 Task: Add Delallo Whole Grain Rice Penne Rigate Pasta to the cart.
Action: Mouse moved to (290, 130)
Screenshot: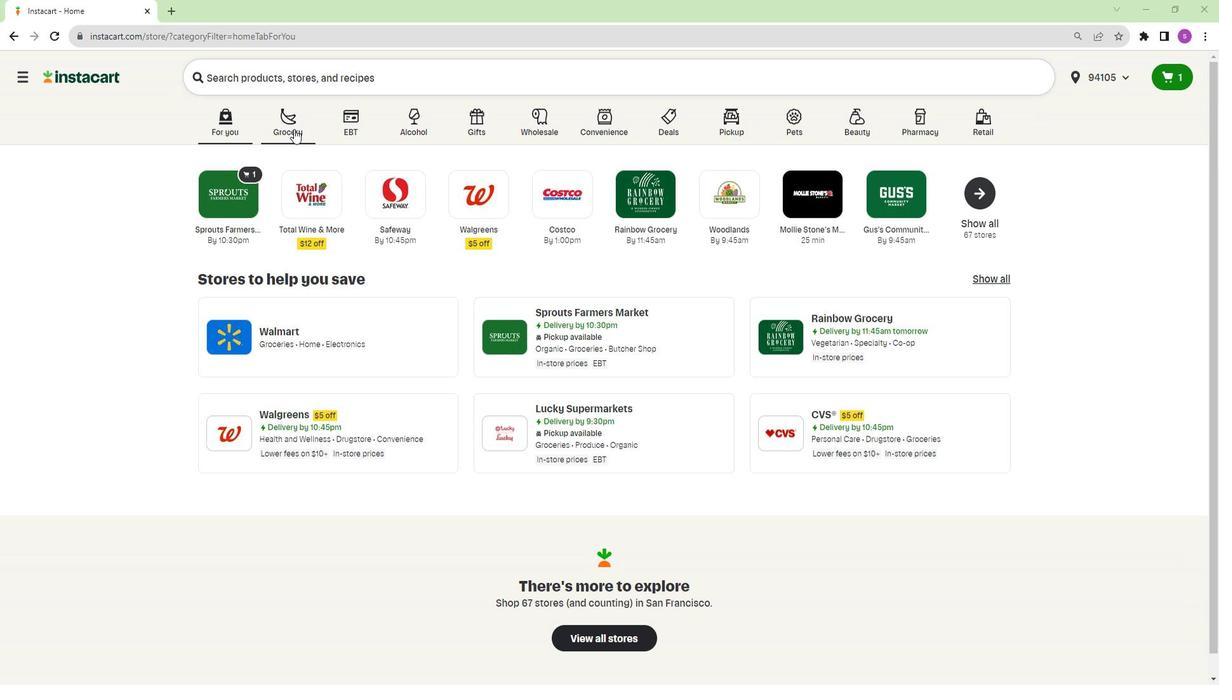 
Action: Mouse pressed left at (290, 130)
Screenshot: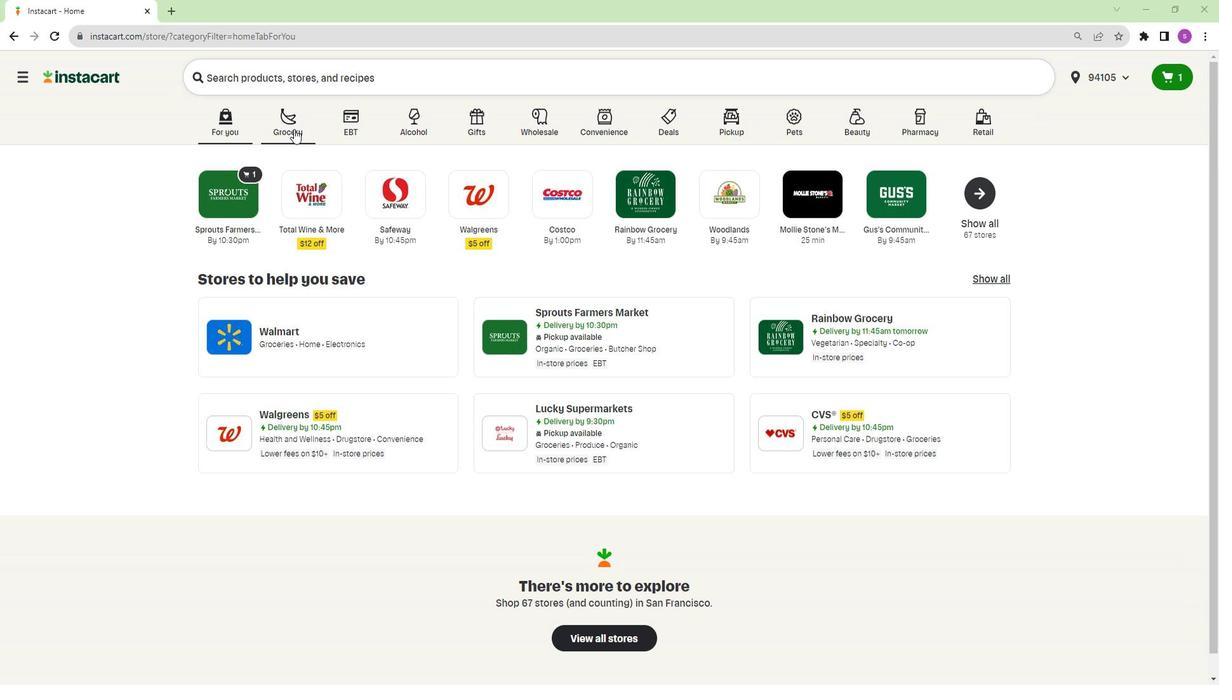 
Action: Mouse moved to (784, 210)
Screenshot: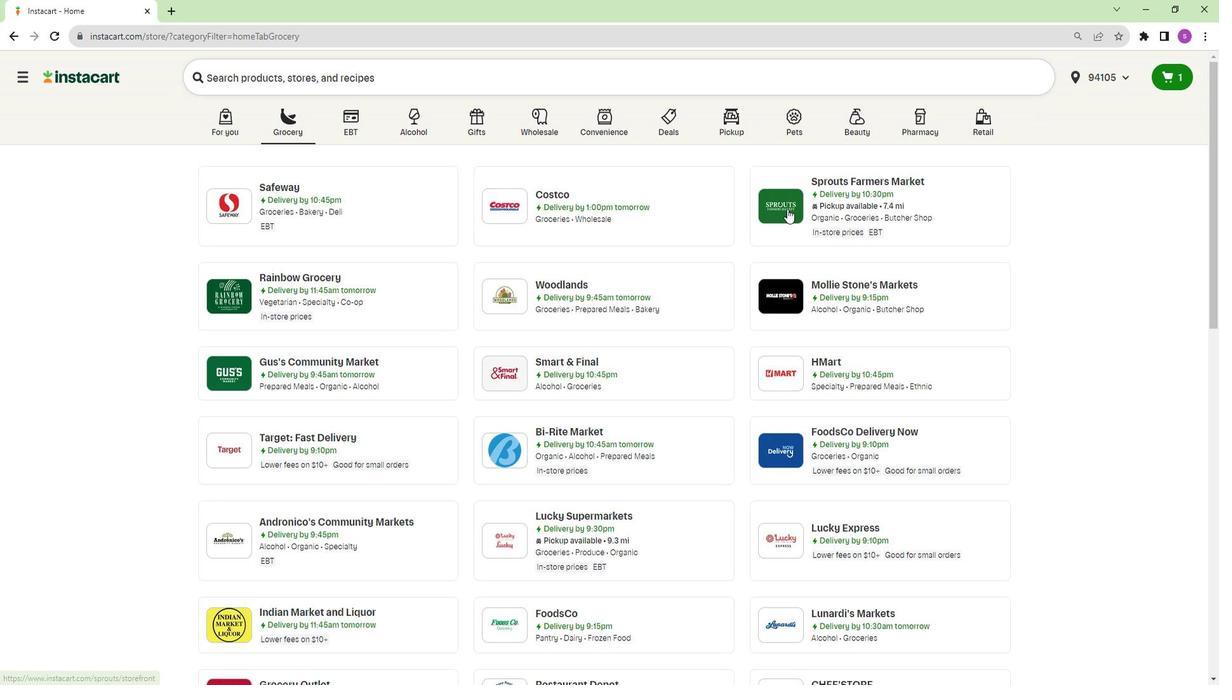 
Action: Mouse pressed left at (784, 210)
Screenshot: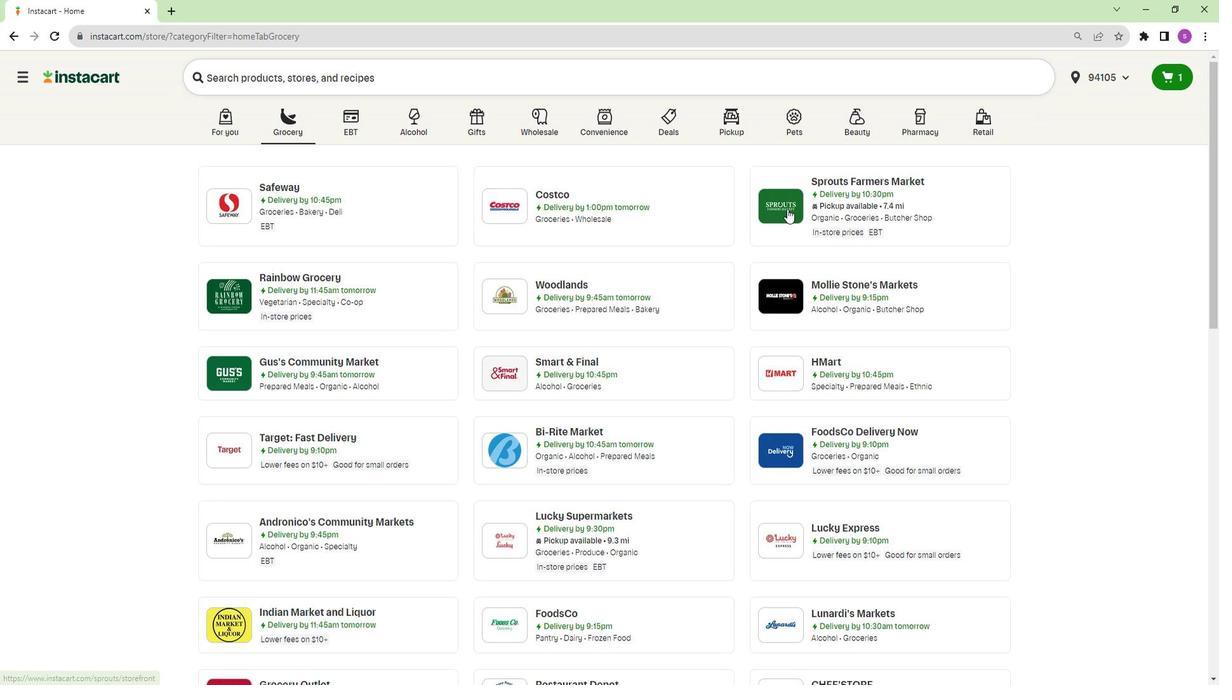 
Action: Mouse moved to (100, 457)
Screenshot: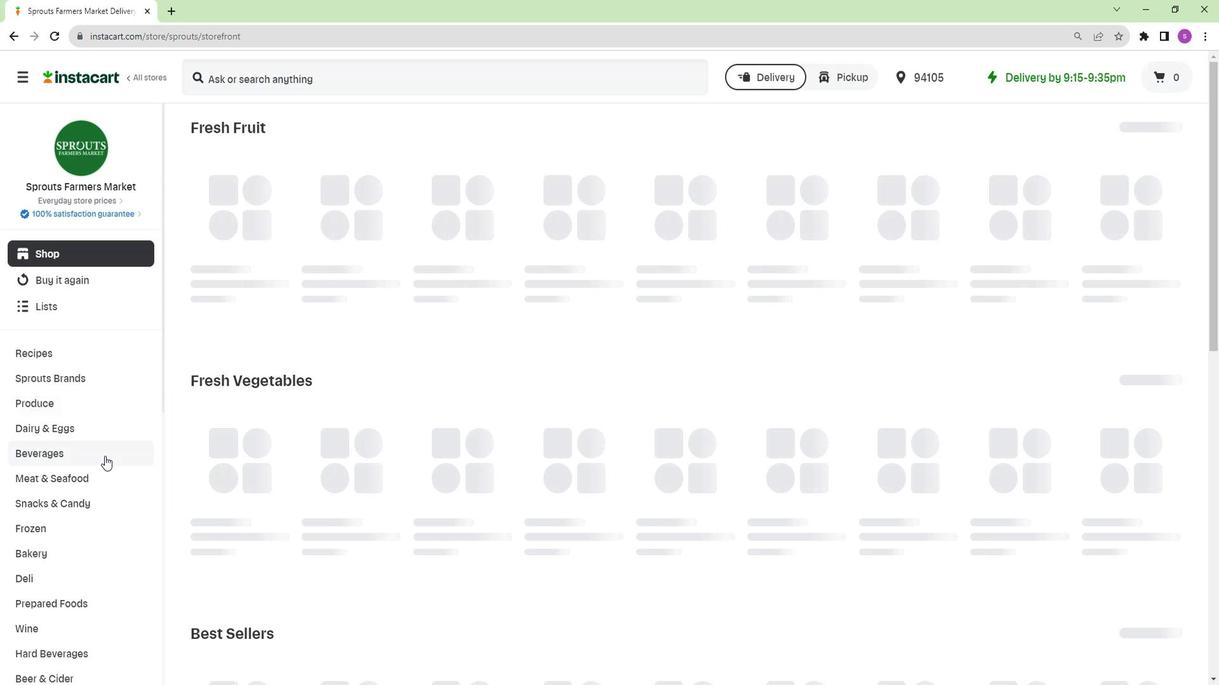 
Action: Mouse scrolled (100, 457) with delta (0, 0)
Screenshot: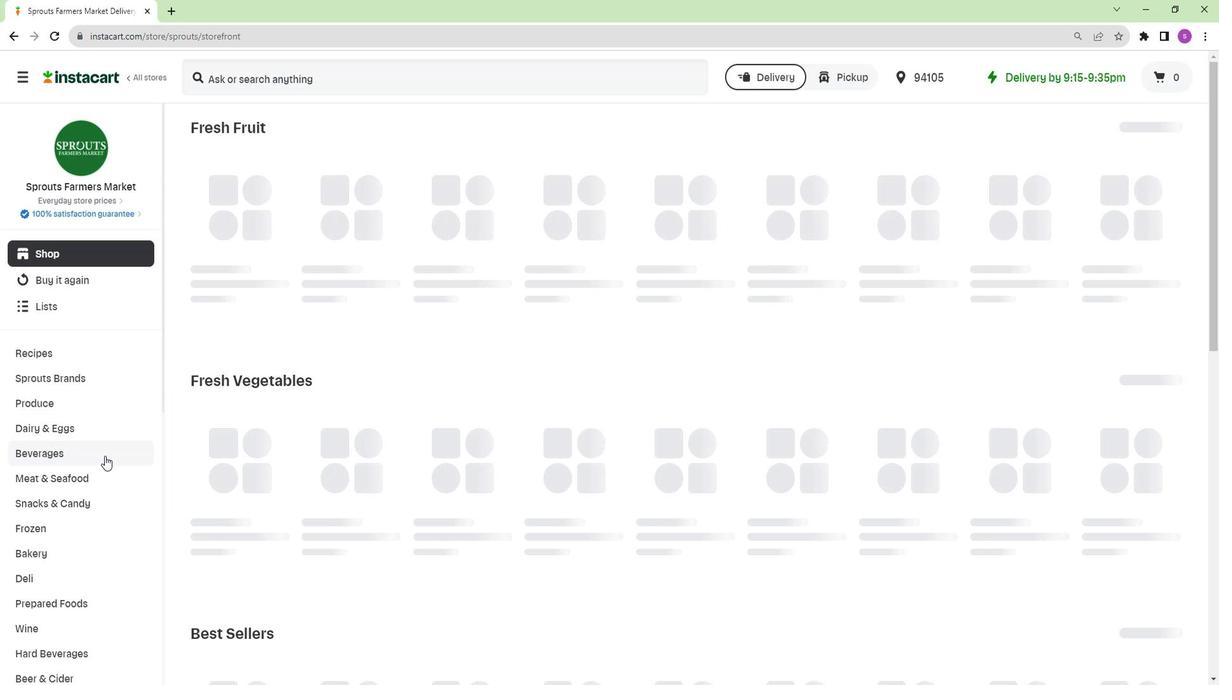 
Action: Mouse moved to (106, 443)
Screenshot: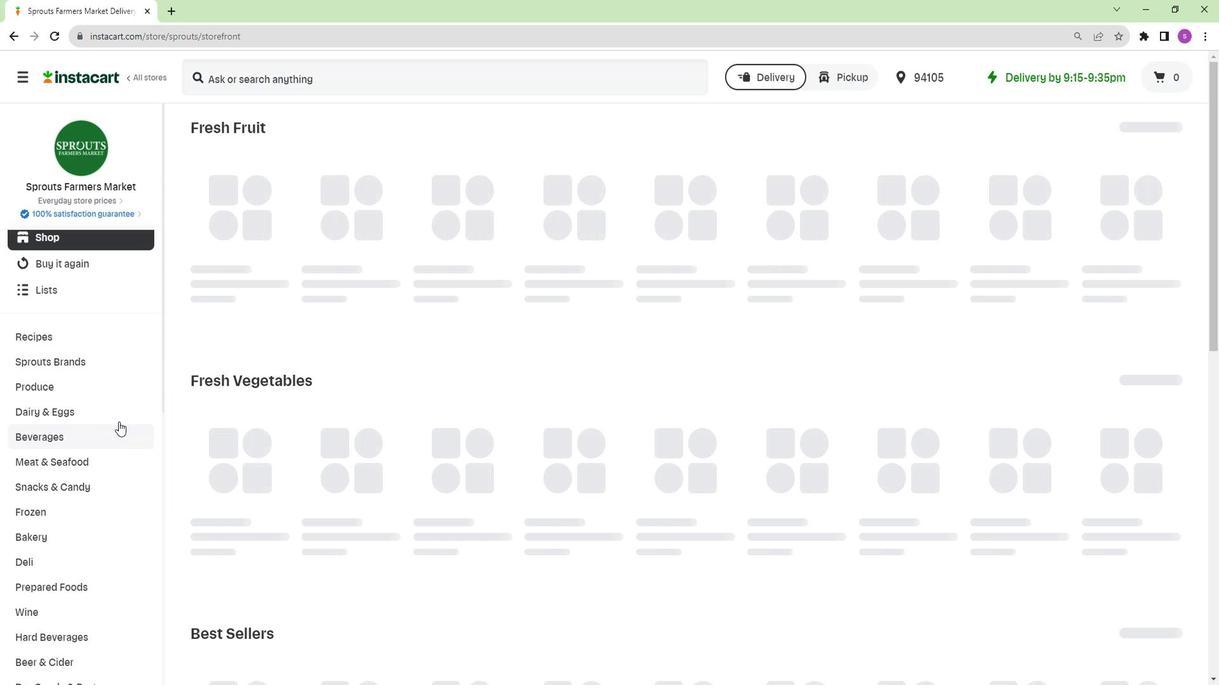 
Action: Mouse scrolled (106, 443) with delta (0, 0)
Screenshot: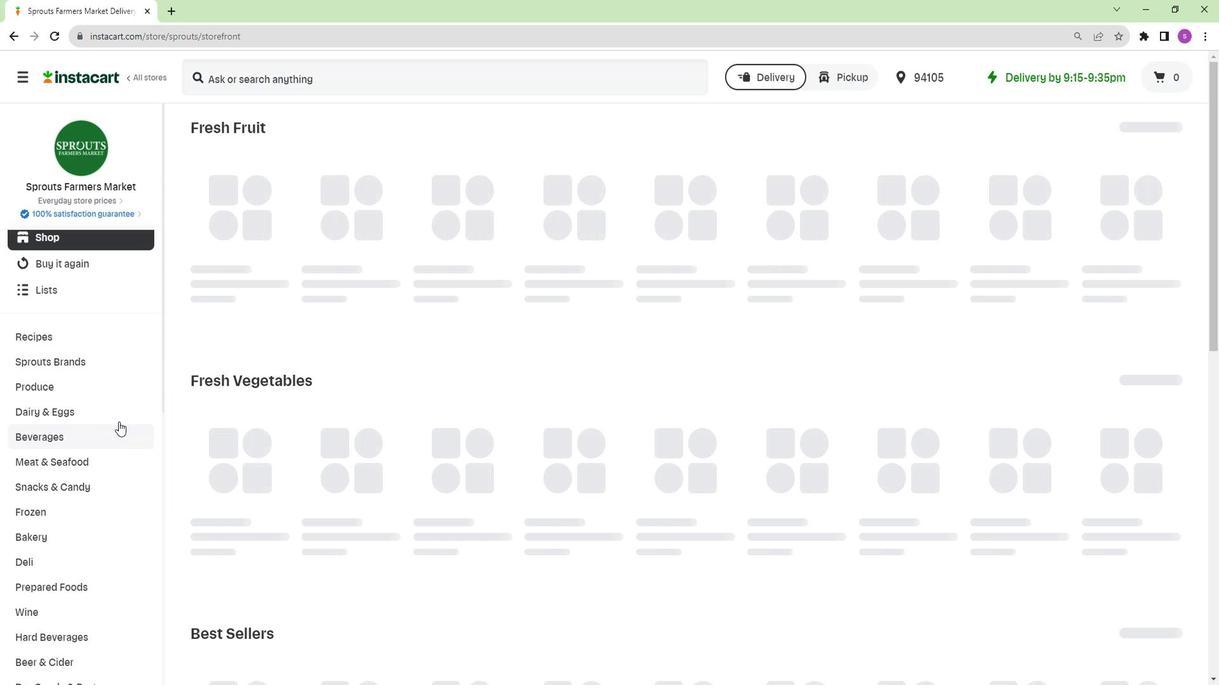 
Action: Mouse moved to (116, 419)
Screenshot: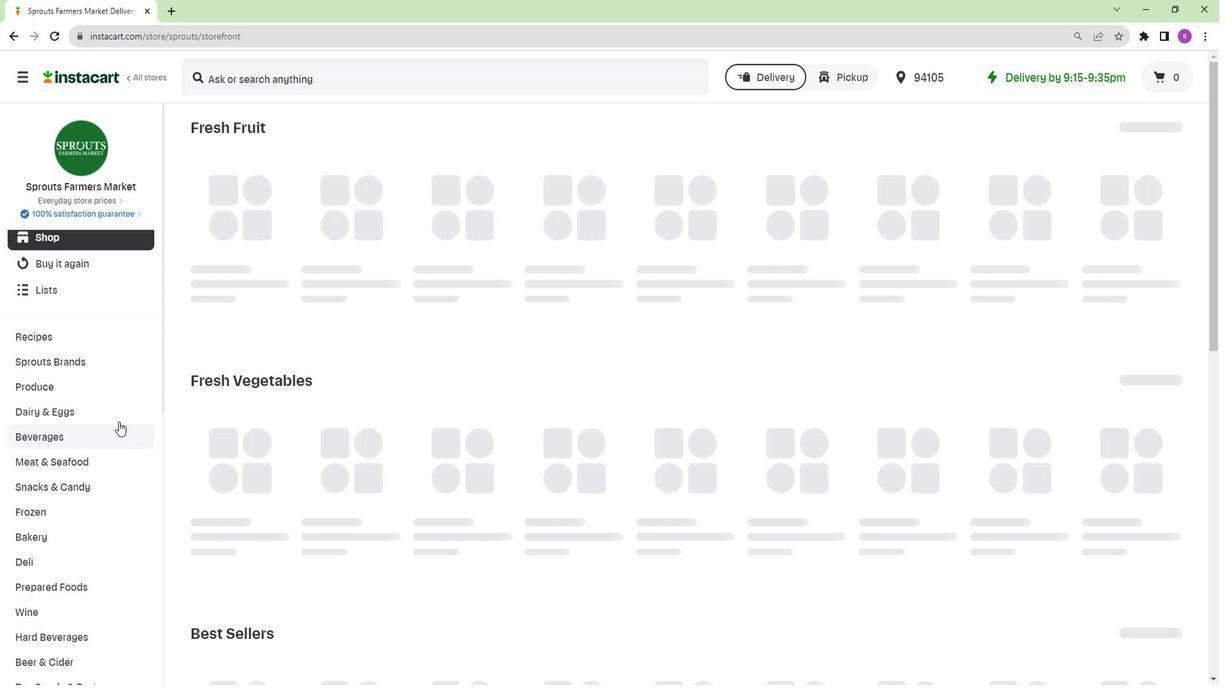 
Action: Mouse scrolled (116, 418) with delta (0, 0)
Screenshot: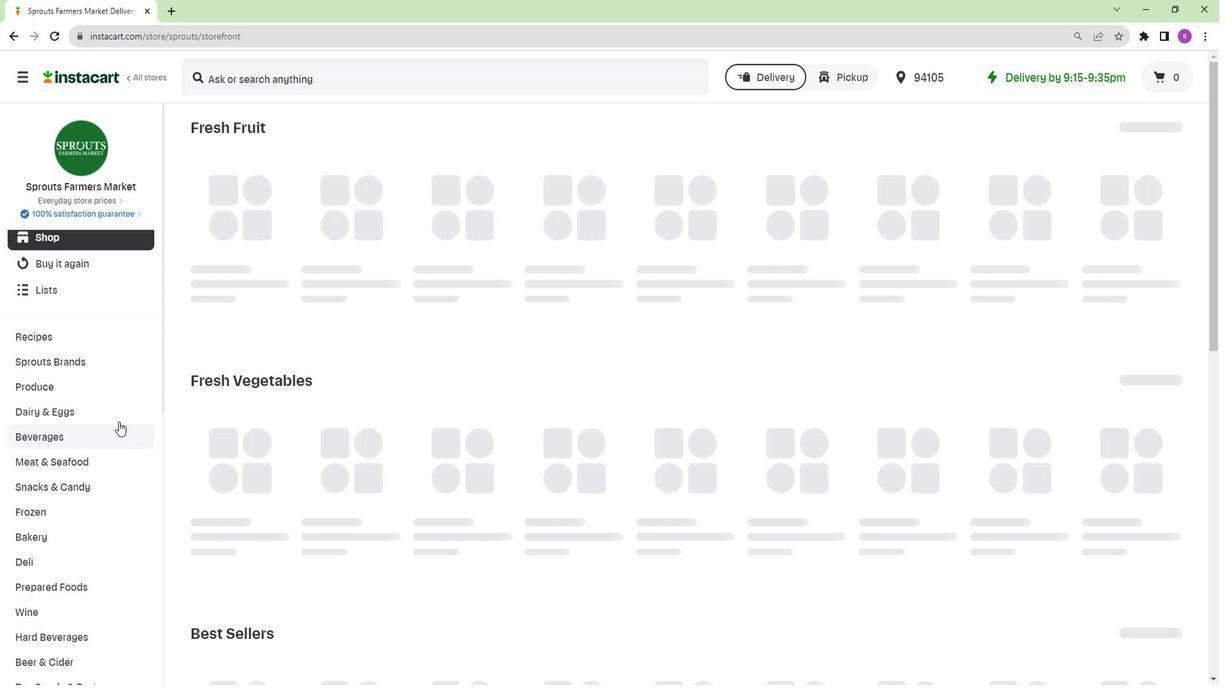 
Action: Mouse moved to (119, 396)
Screenshot: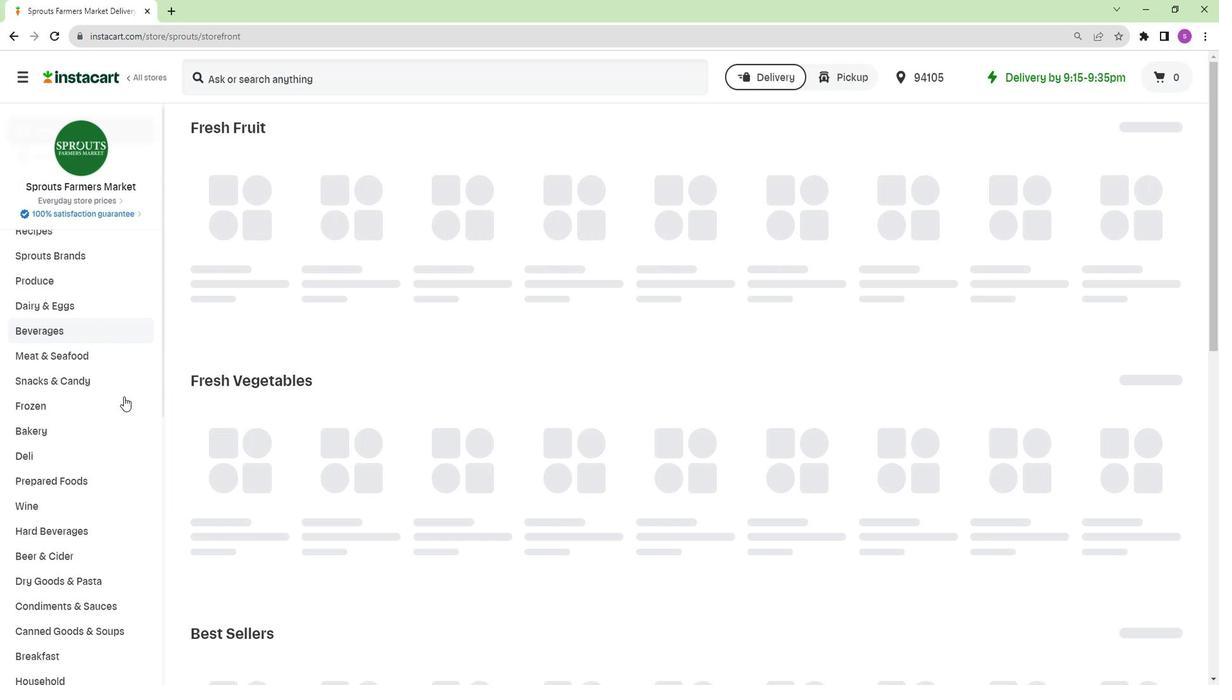 
Action: Mouse scrolled (119, 396) with delta (0, 0)
Screenshot: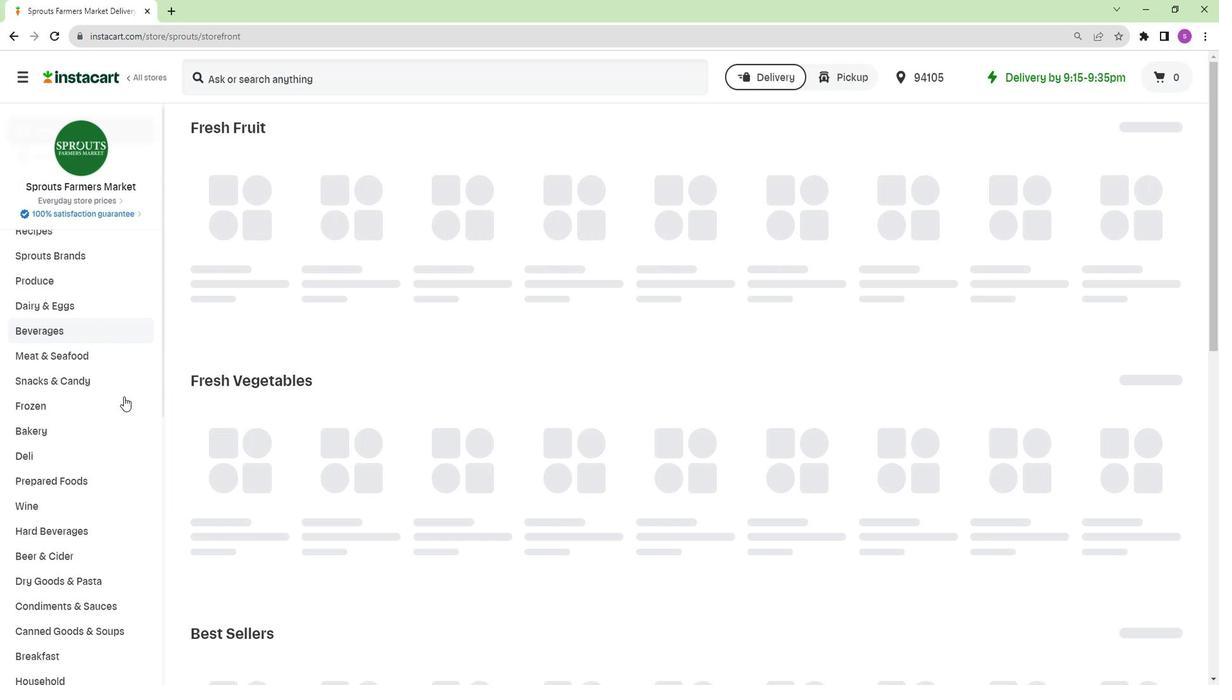 
Action: Mouse moved to (114, 375)
Screenshot: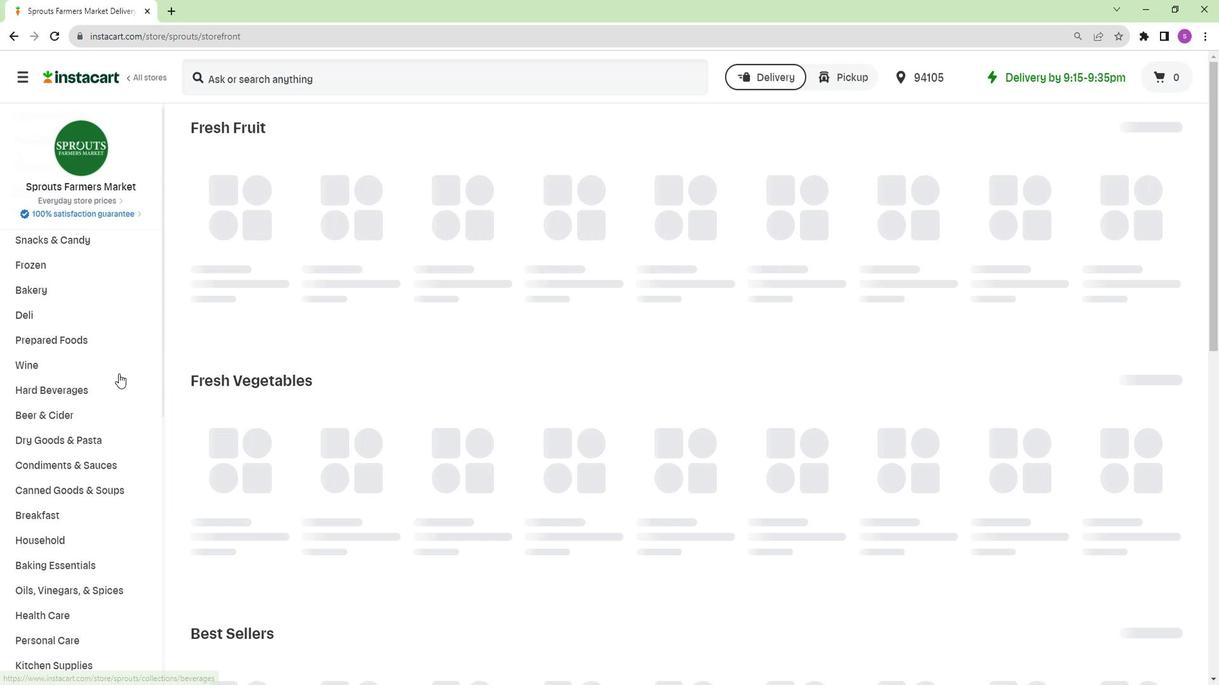 
Action: Mouse scrolled (114, 374) with delta (0, 0)
Screenshot: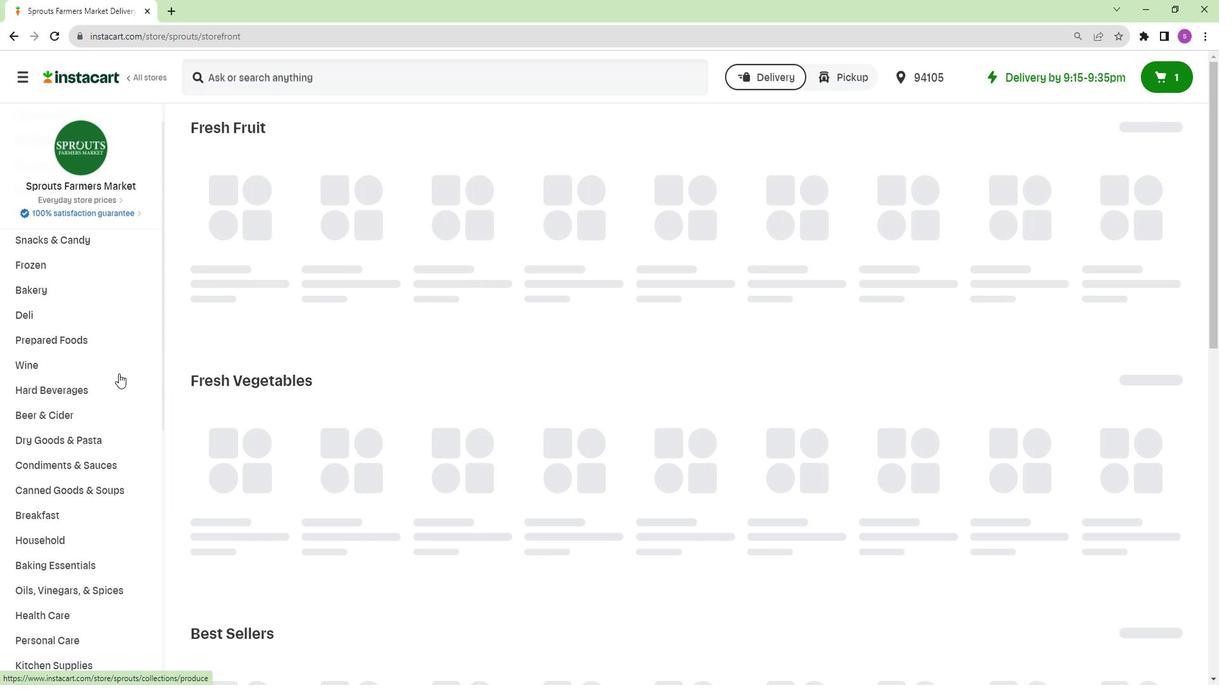 
Action: Mouse moved to (95, 441)
Screenshot: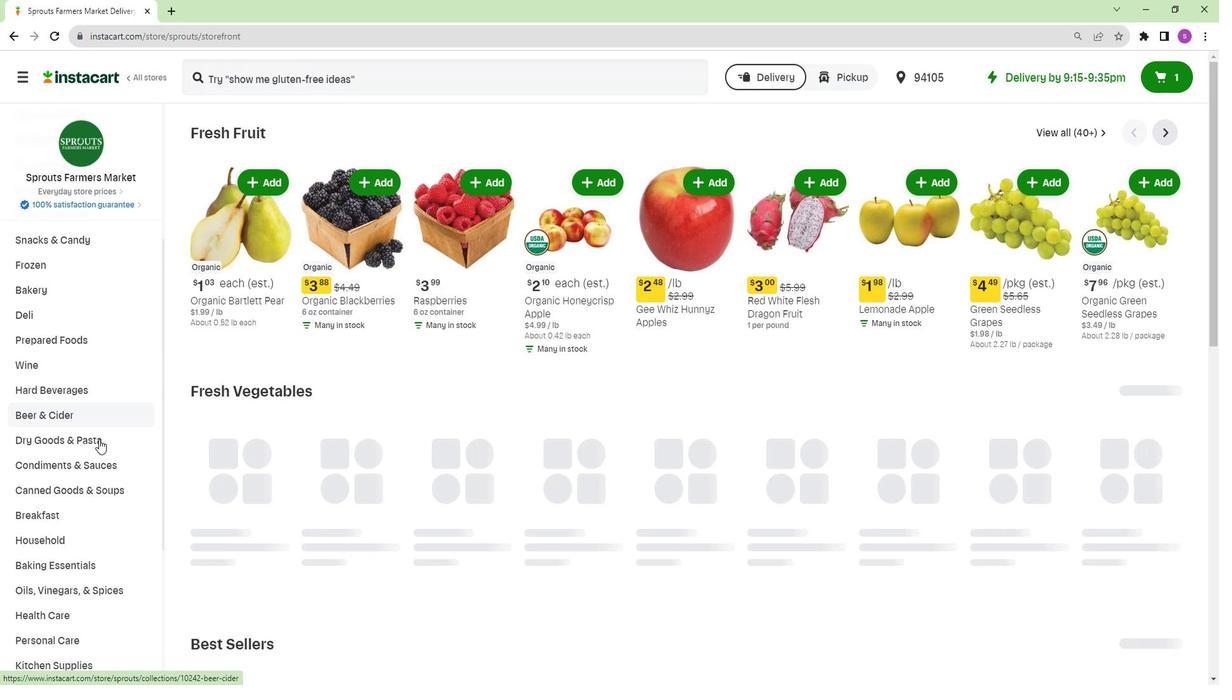 
Action: Mouse pressed left at (95, 441)
Screenshot: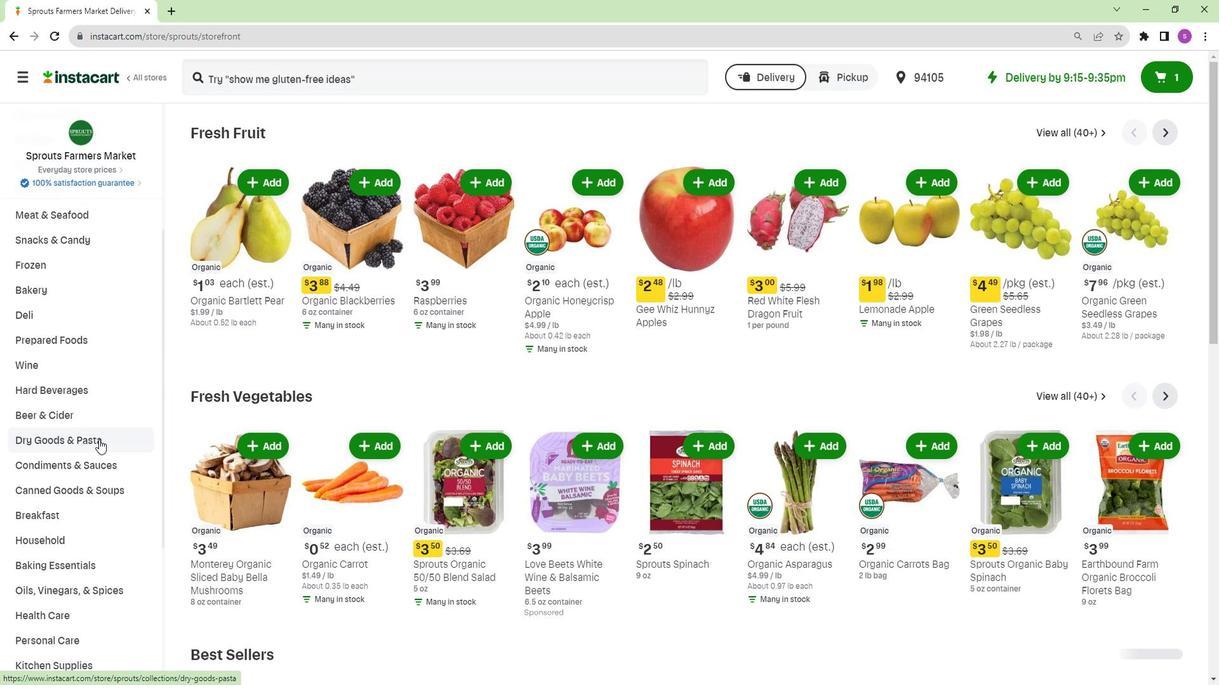 
Action: Mouse moved to (62, 488)
Screenshot: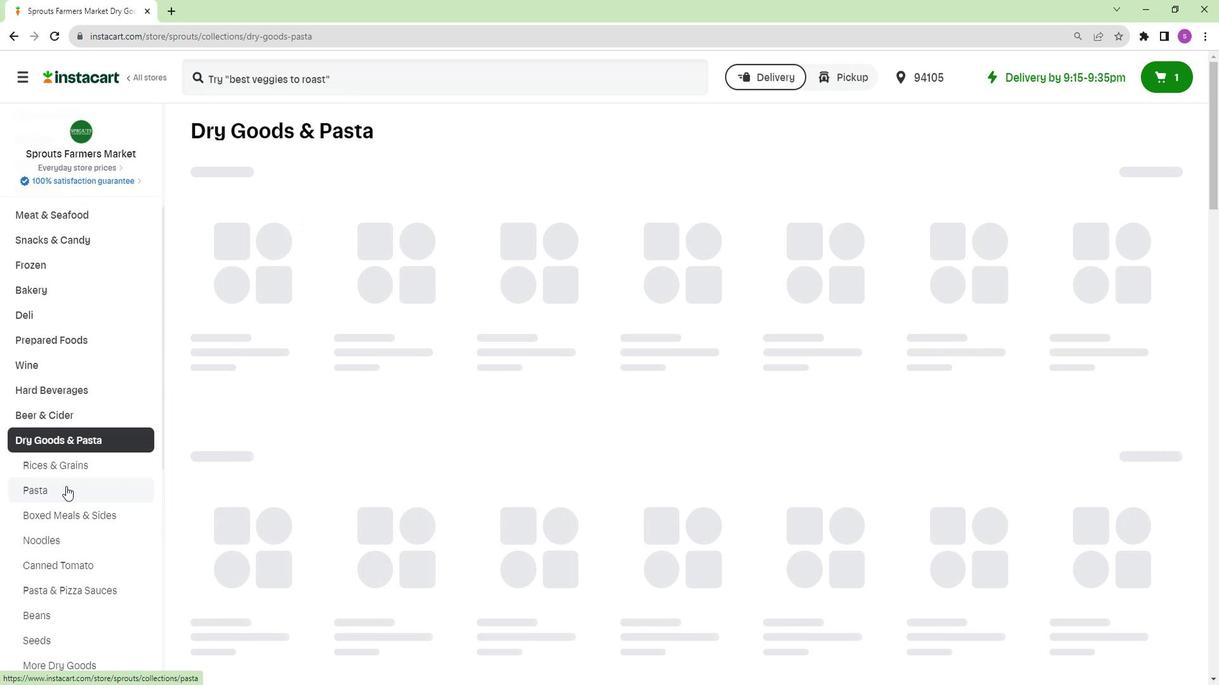 
Action: Mouse pressed left at (62, 488)
Screenshot: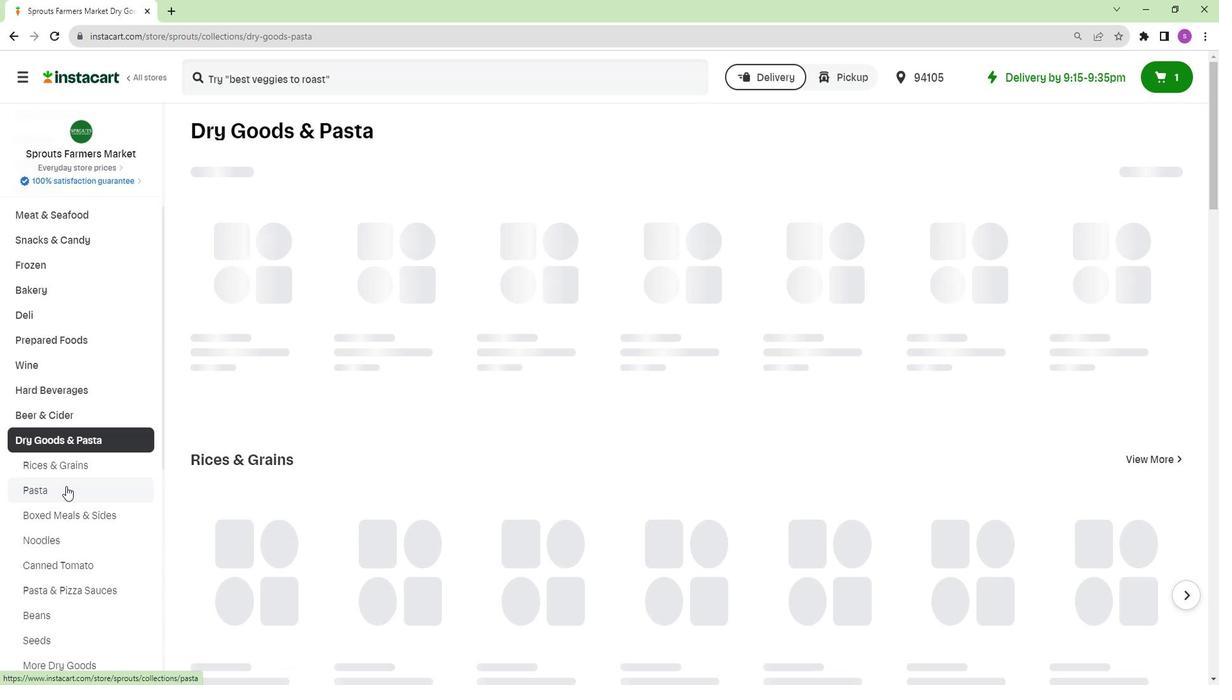 
Action: Mouse moved to (848, 173)
Screenshot: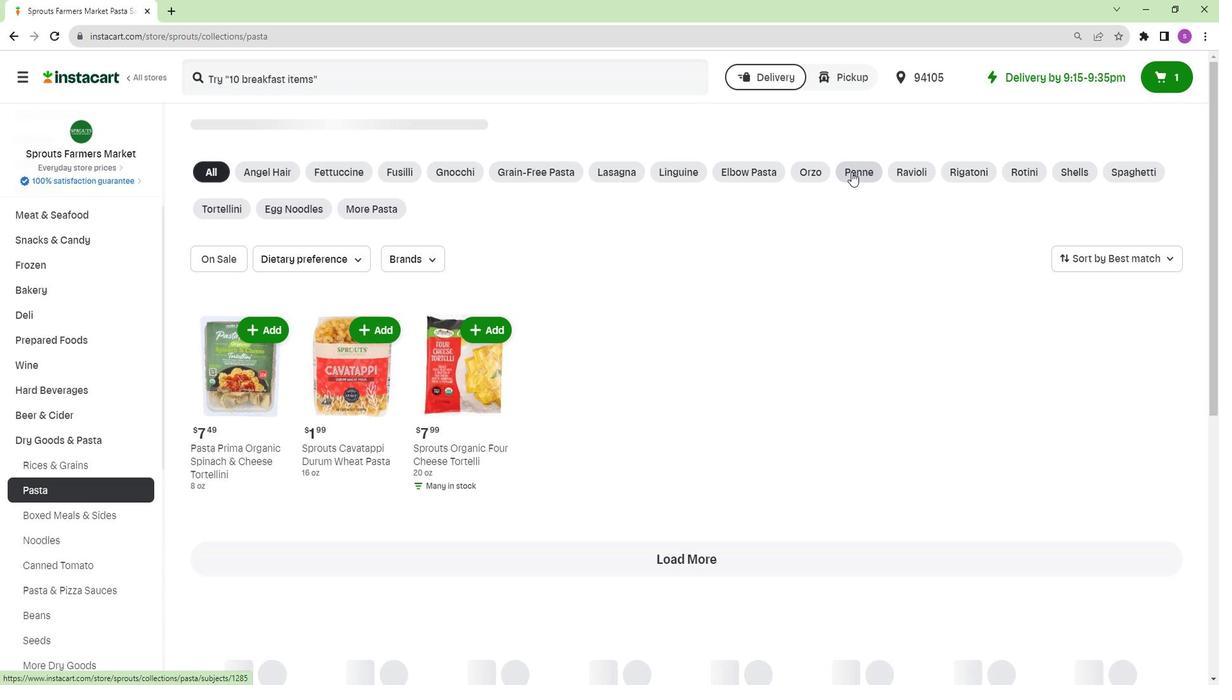 
Action: Mouse pressed left at (848, 173)
Screenshot: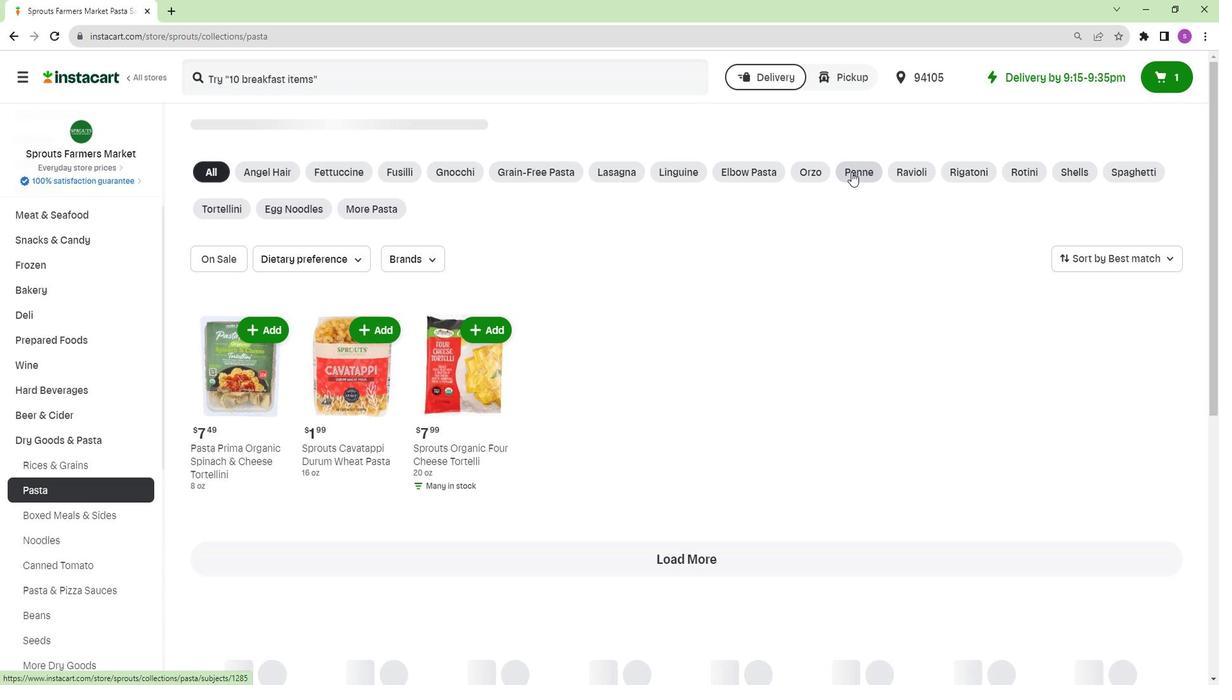 
Action: Mouse moved to (463, 76)
Screenshot: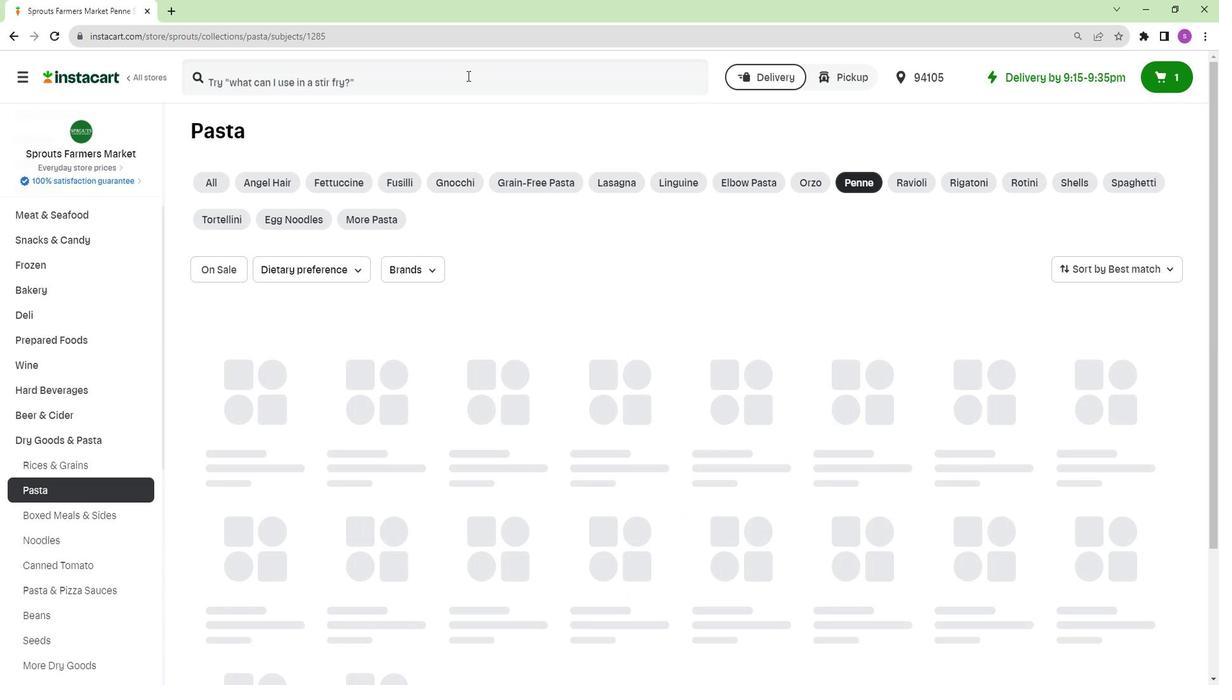
Action: Mouse pressed left at (463, 76)
Screenshot: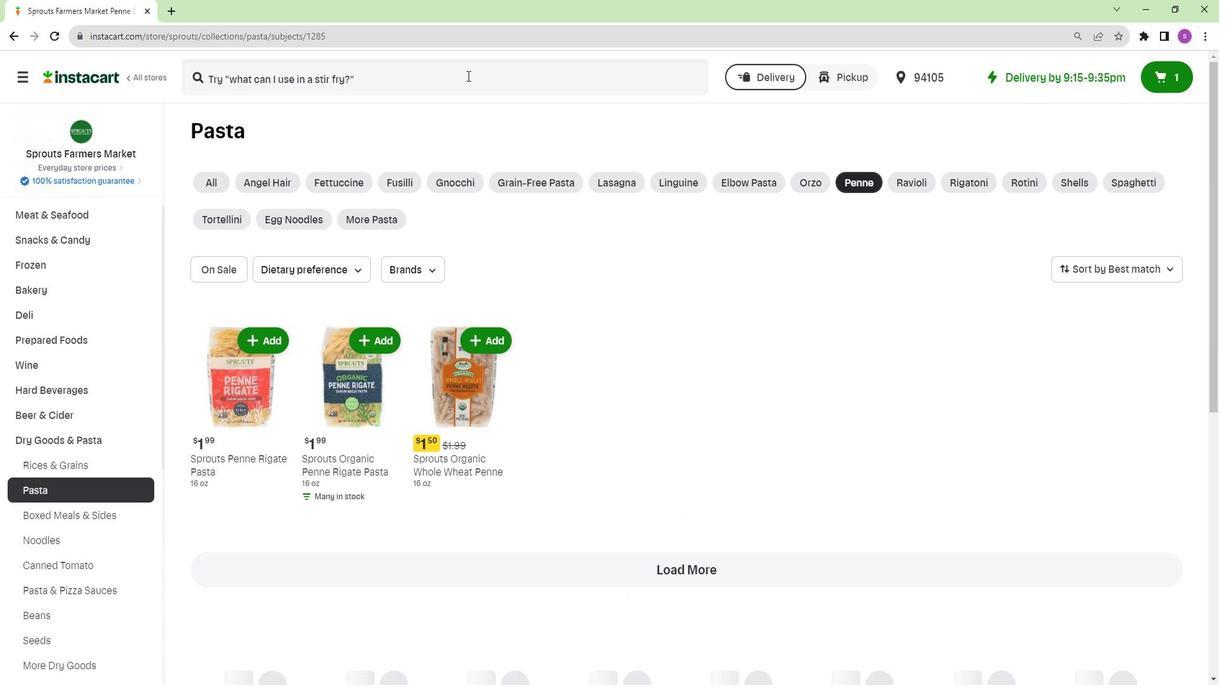 
Action: Key pressed <Key.shift>Delallo<Key.space><Key.shift>Whole<Key.space><Key.shift>Grain<Key.space><Key.shift>Rice<Key.space><Key.shift><Key.shift><Key.shift><Key.shift>Penne<Key.space><Key.shift>Rigate<Key.space><Key.shift>Pasta<Key.enter>
Screenshot: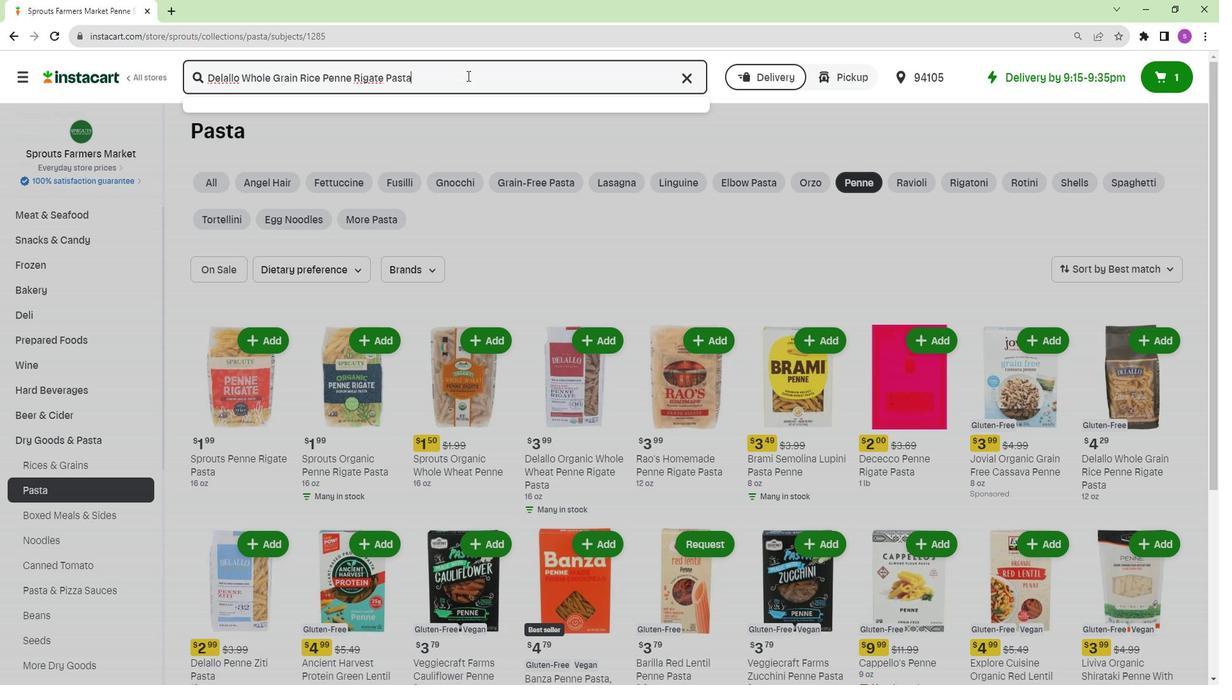 
Action: Mouse moved to (294, 255)
Screenshot: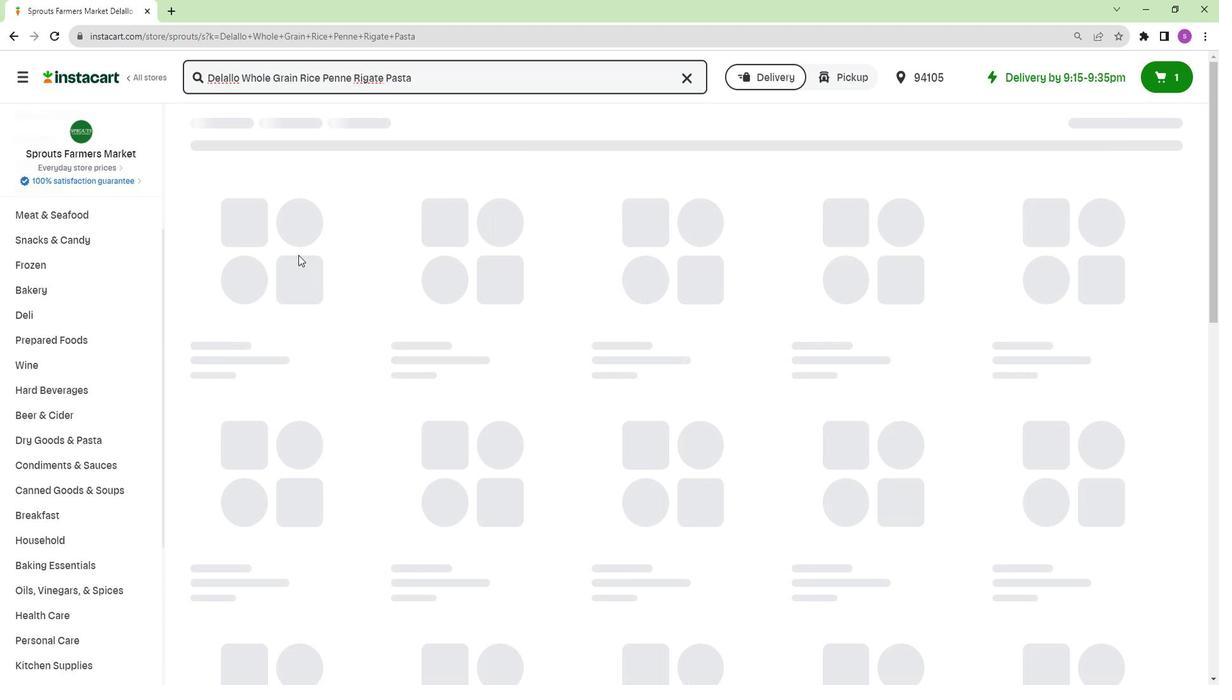 
Action: Mouse scrolled (294, 255) with delta (0, 0)
Screenshot: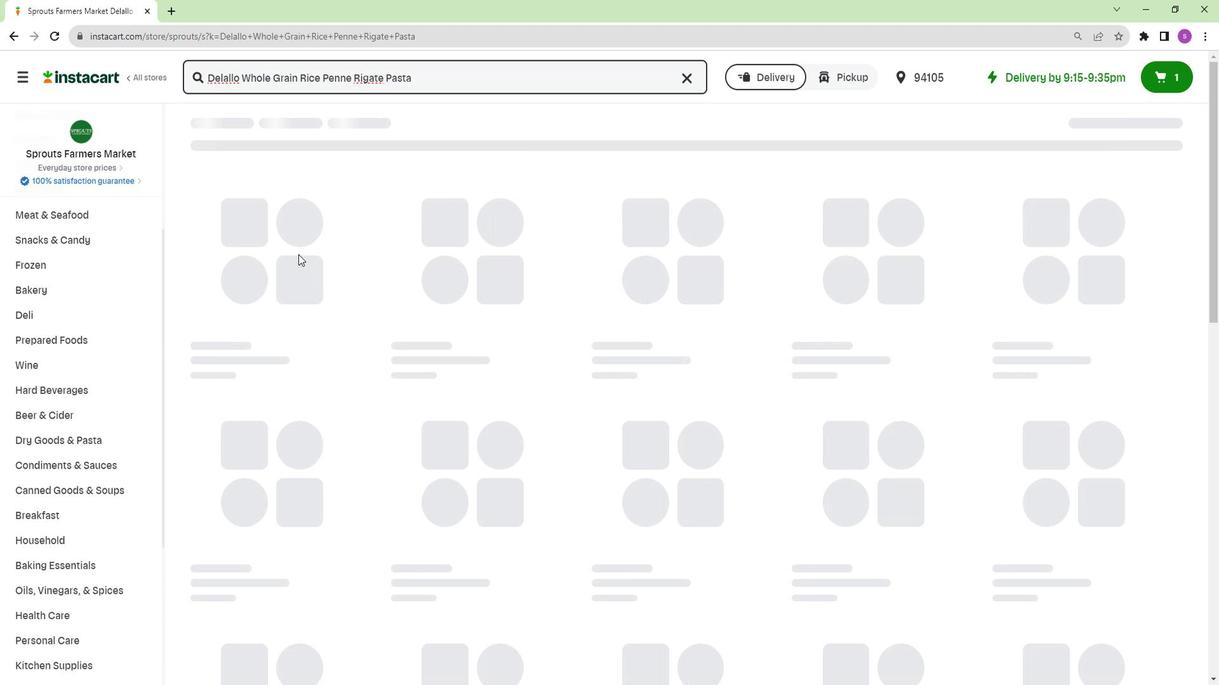 
Action: Mouse scrolled (294, 255) with delta (0, 0)
Screenshot: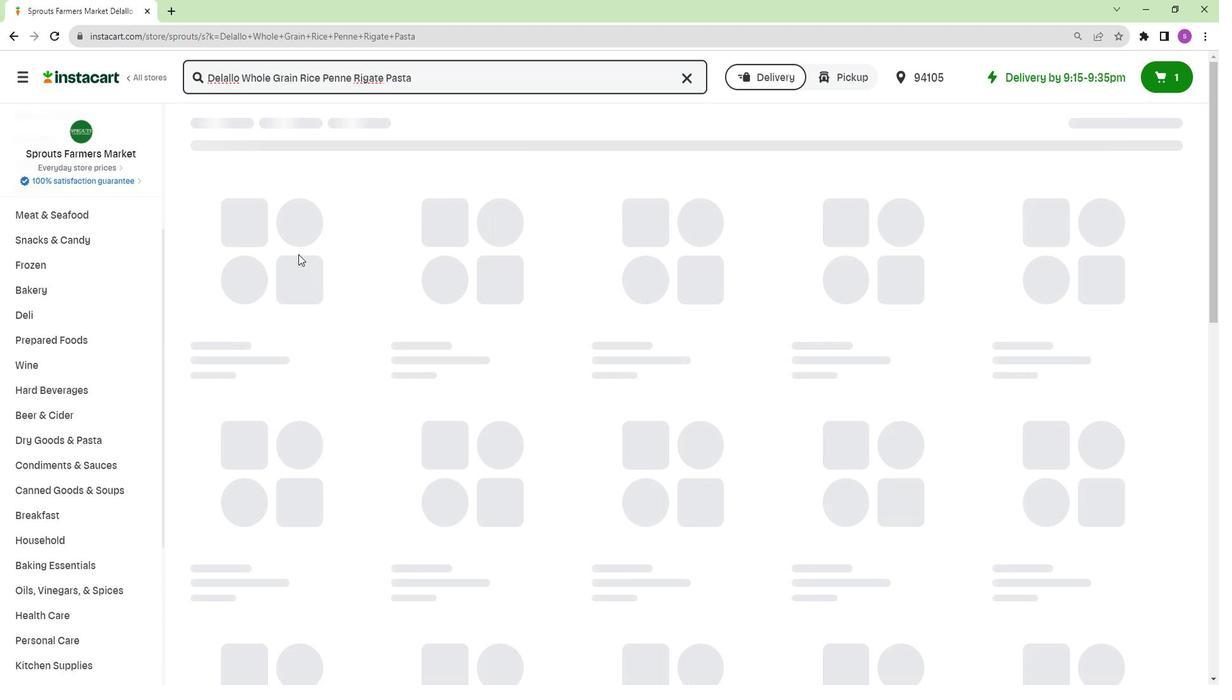 
Action: Mouse moved to (324, 336)
Screenshot: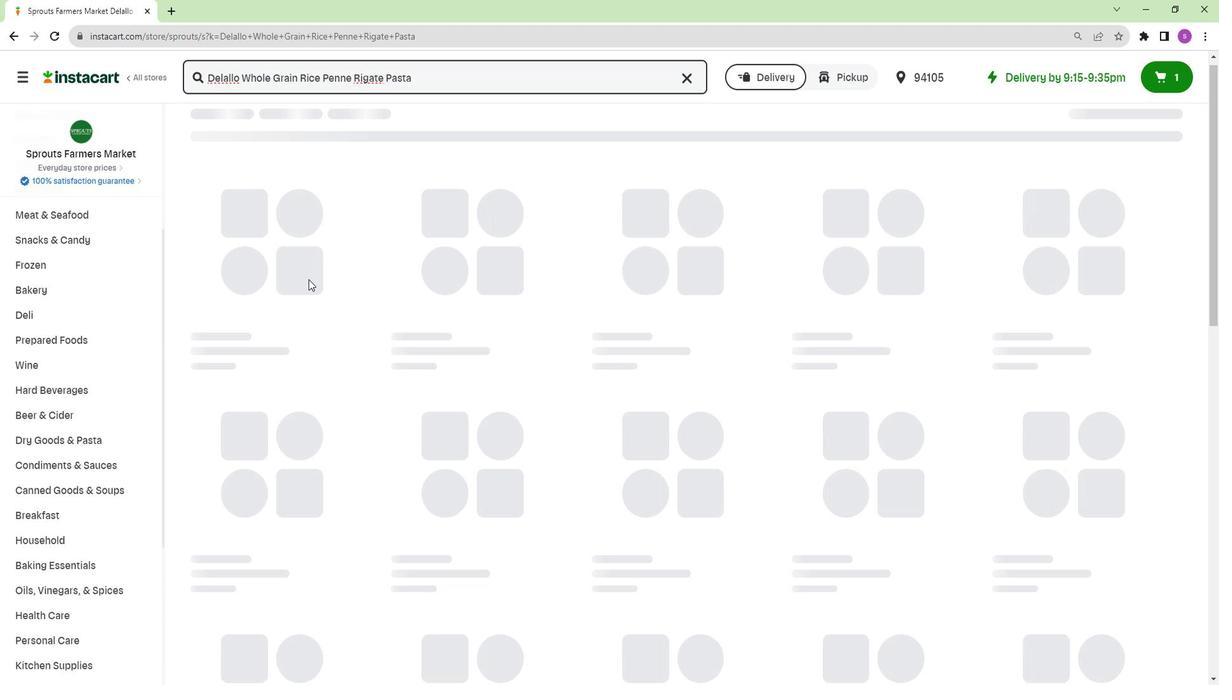 
Action: Mouse scrolled (324, 337) with delta (0, 0)
Screenshot: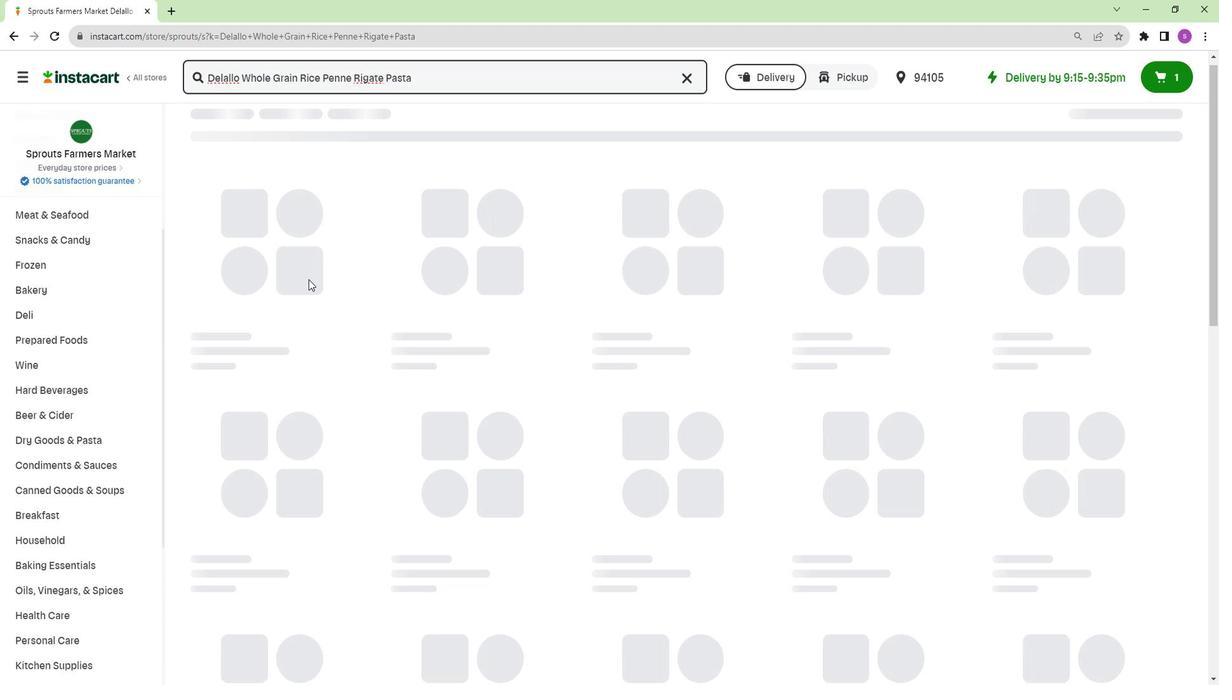 
Action: Mouse moved to (330, 354)
Screenshot: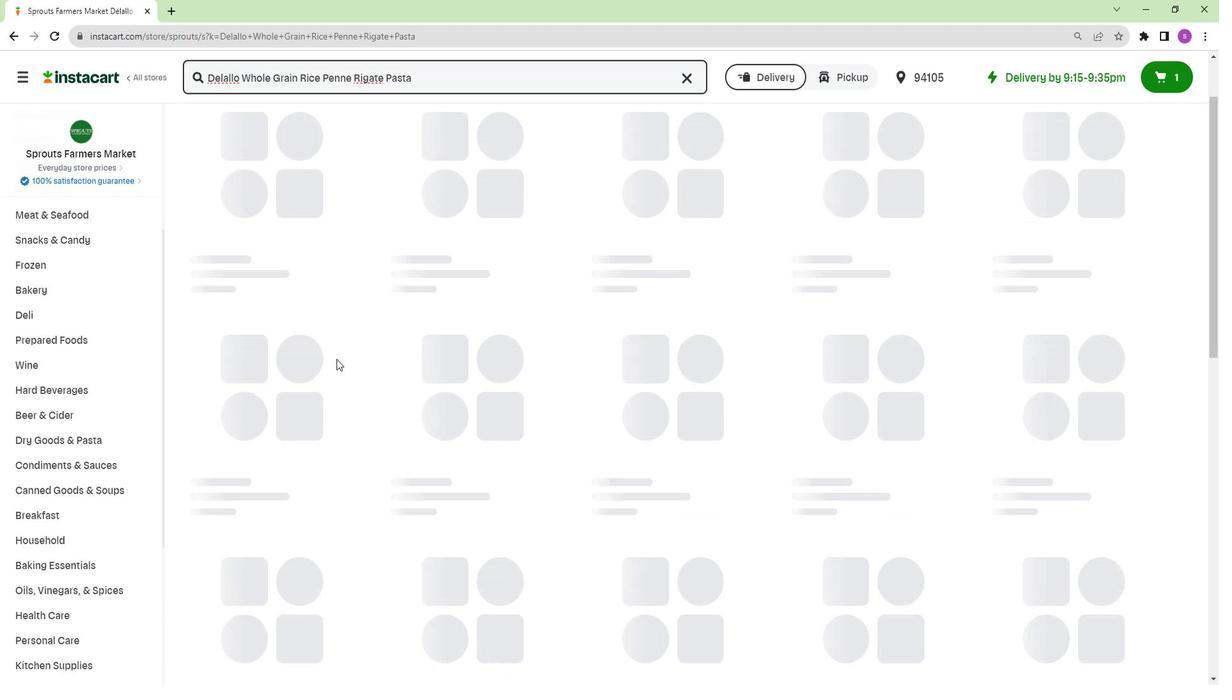 
Action: Mouse scrolled (330, 354) with delta (0, 0)
Screenshot: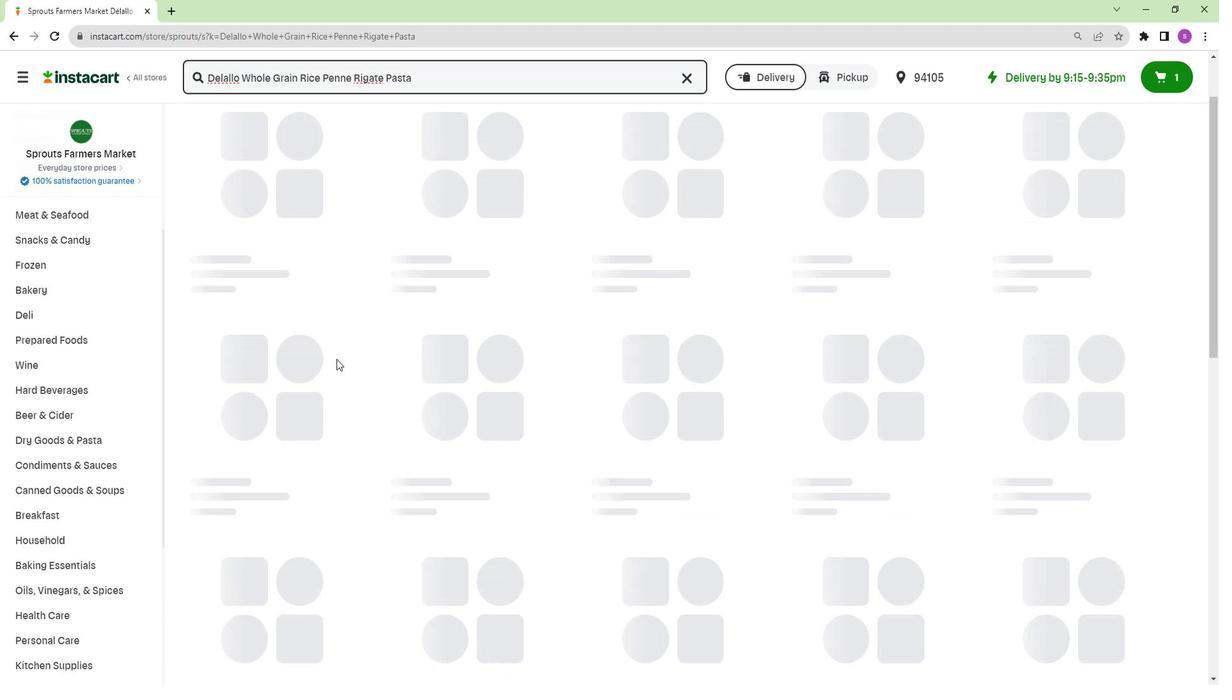 
Action: Mouse moved to (336, 366)
Screenshot: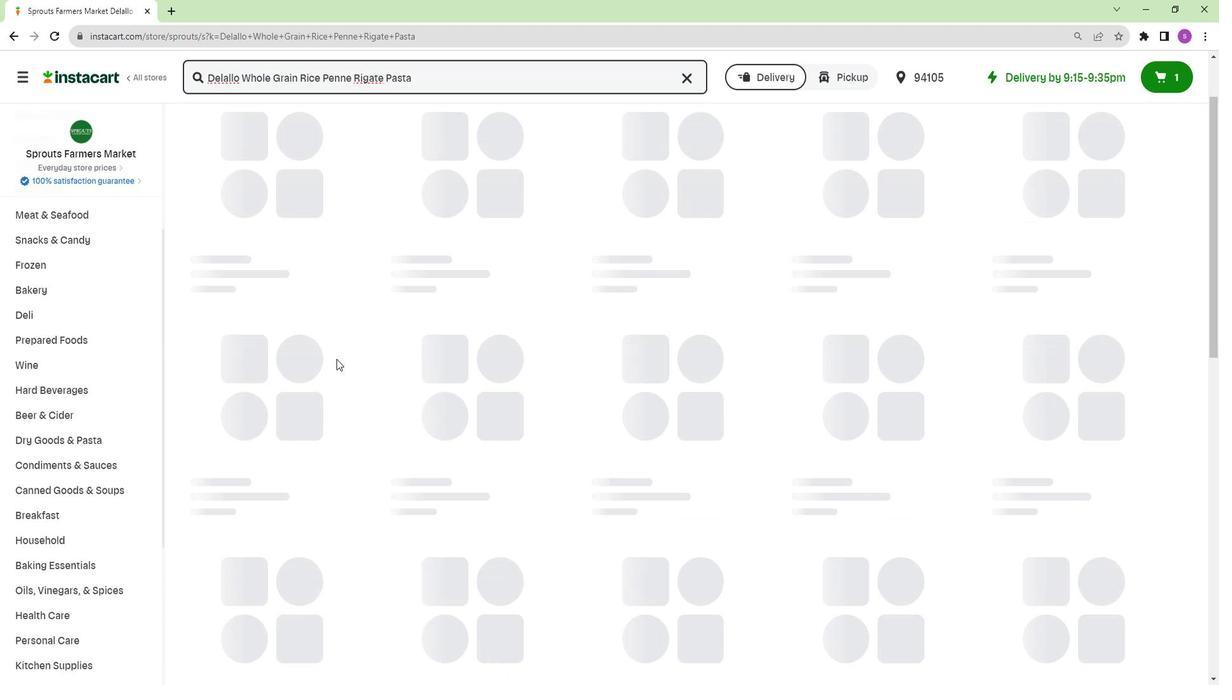 
Action: Mouse scrolled (336, 366) with delta (0, 0)
Screenshot: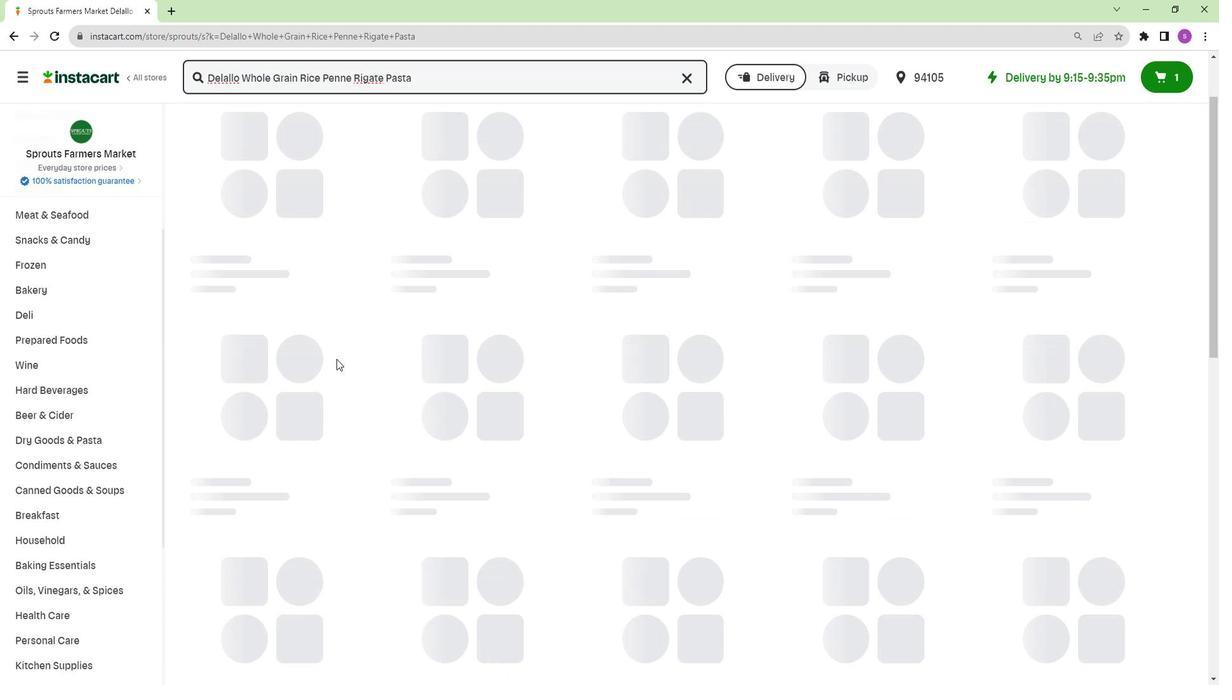 
Action: Mouse moved to (338, 368)
Screenshot: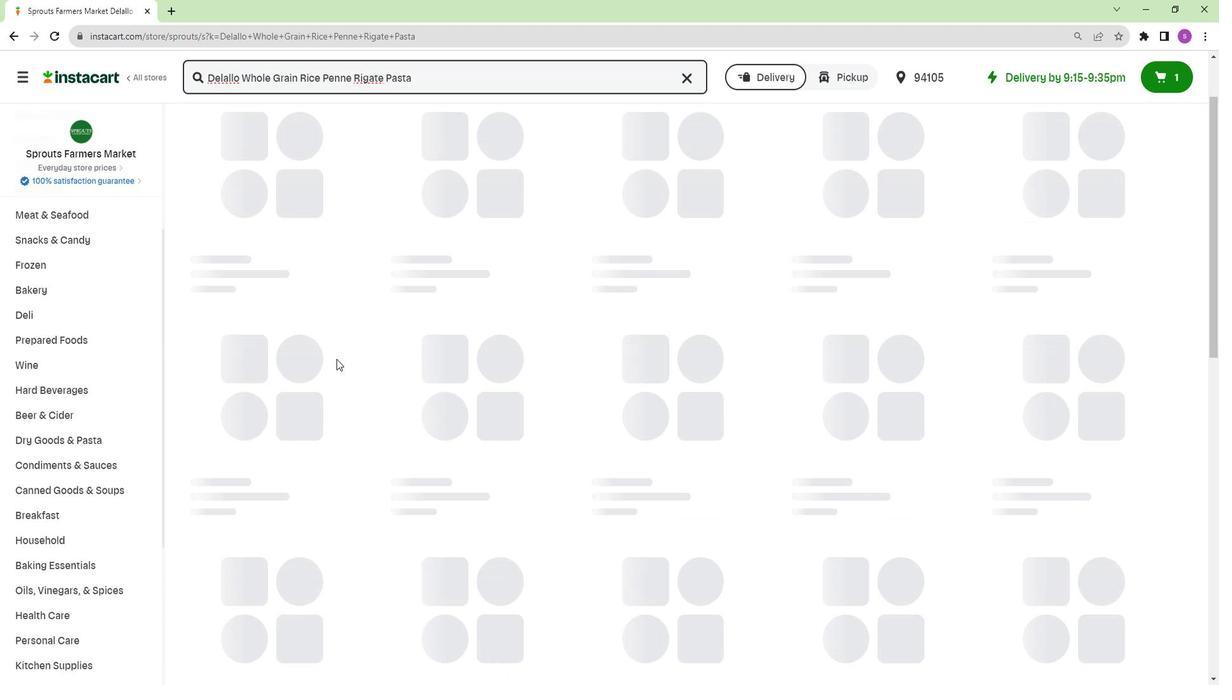 
Action: Mouse scrolled (338, 368) with delta (0, 0)
Screenshot: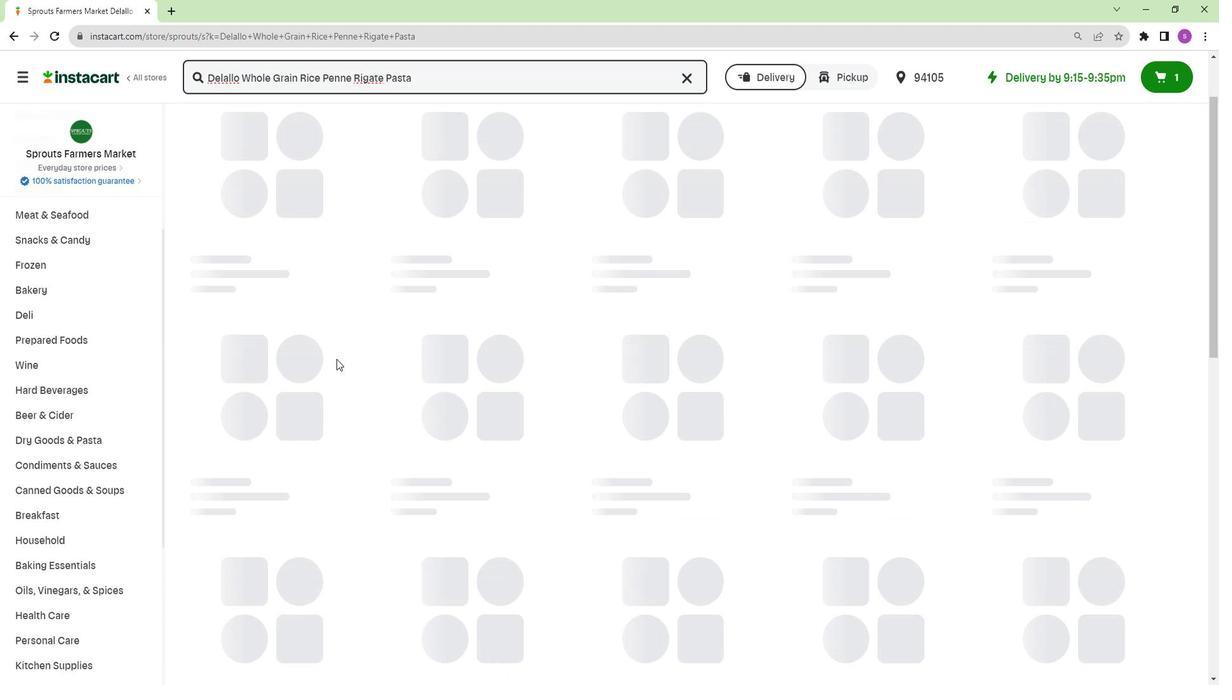 
Action: Mouse moved to (368, 268)
Screenshot: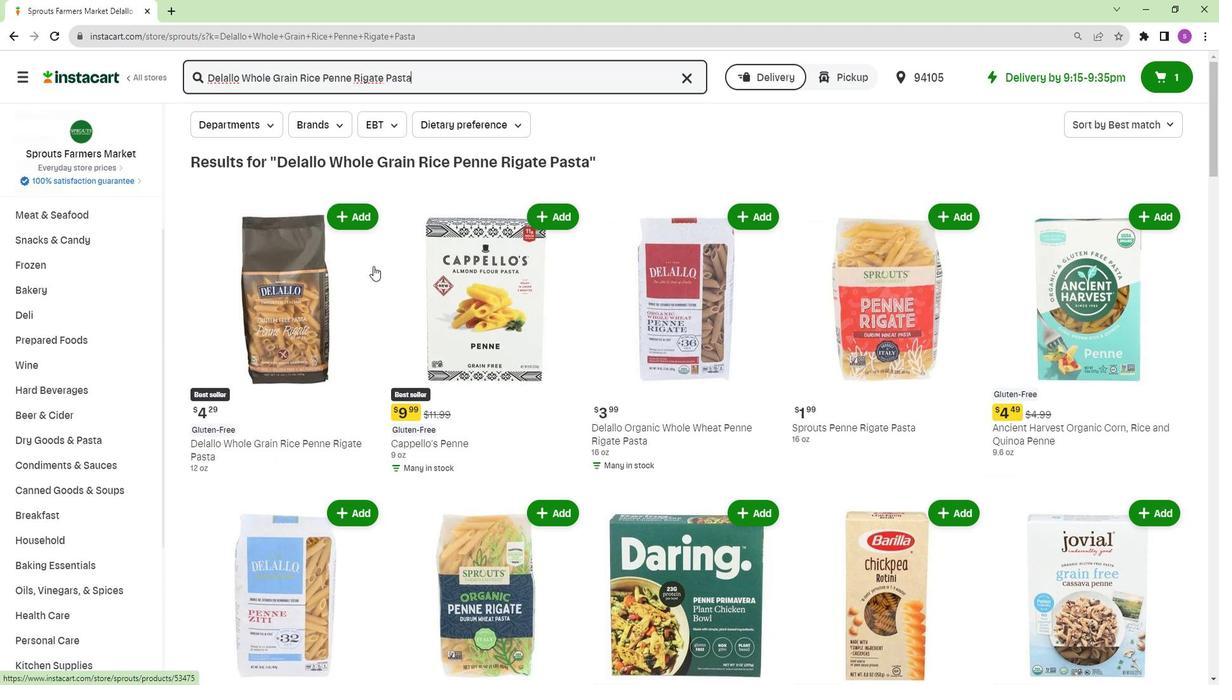 
Action: Mouse scrolled (368, 267) with delta (0, 0)
Screenshot: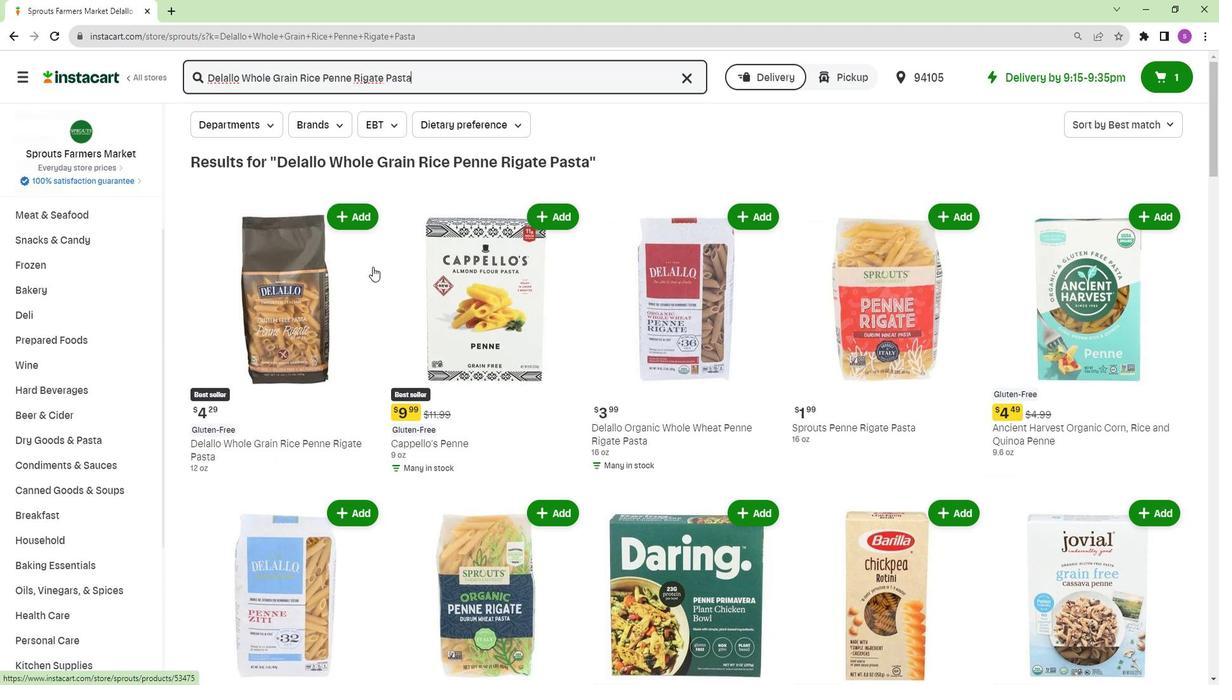 
Action: Mouse moved to (357, 149)
Screenshot: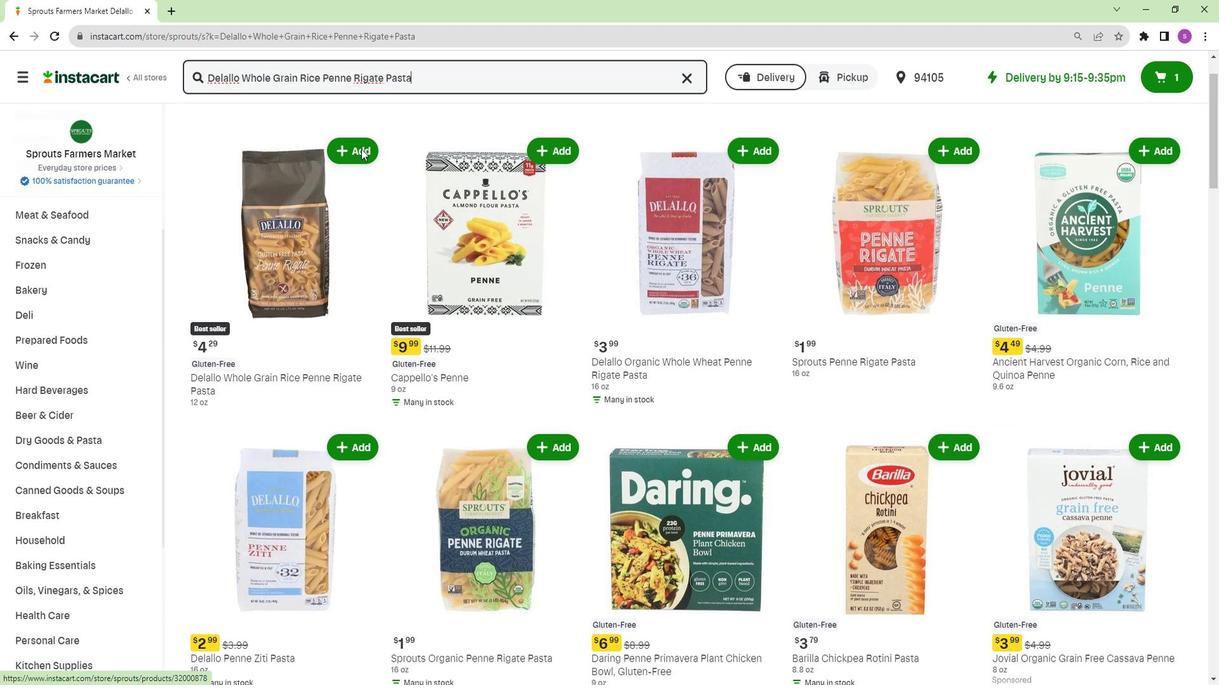 
Action: Mouse pressed left at (357, 149)
Screenshot: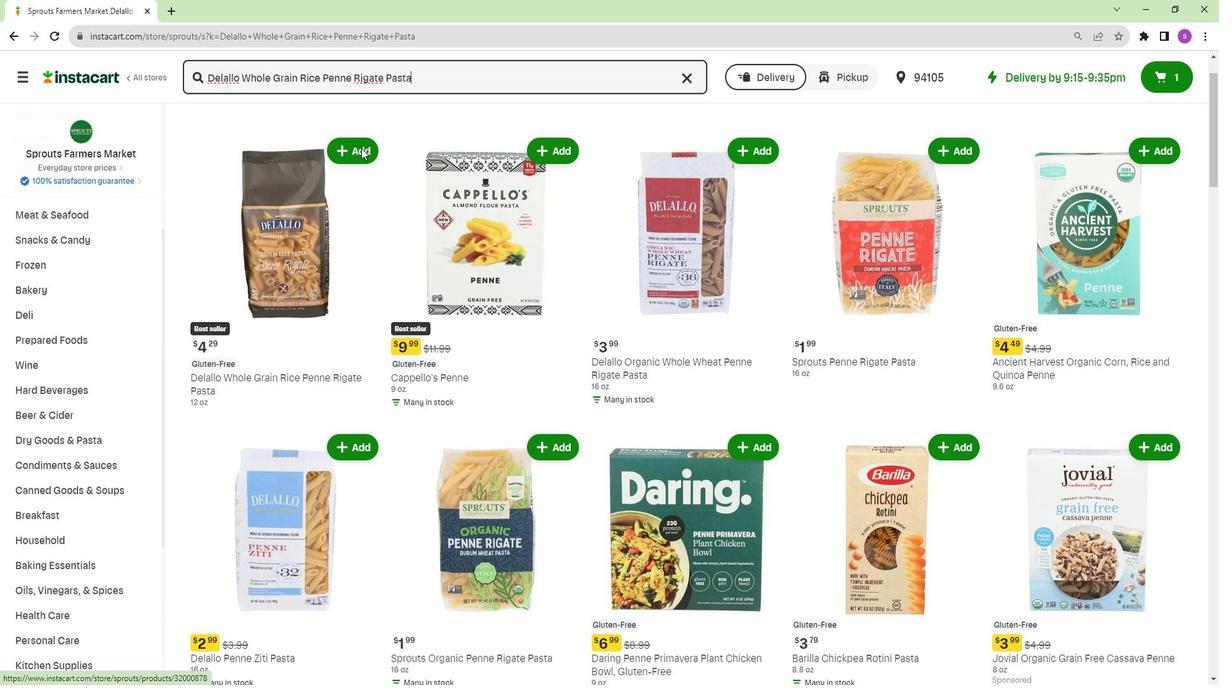 
Action: Mouse moved to (363, 231)
Screenshot: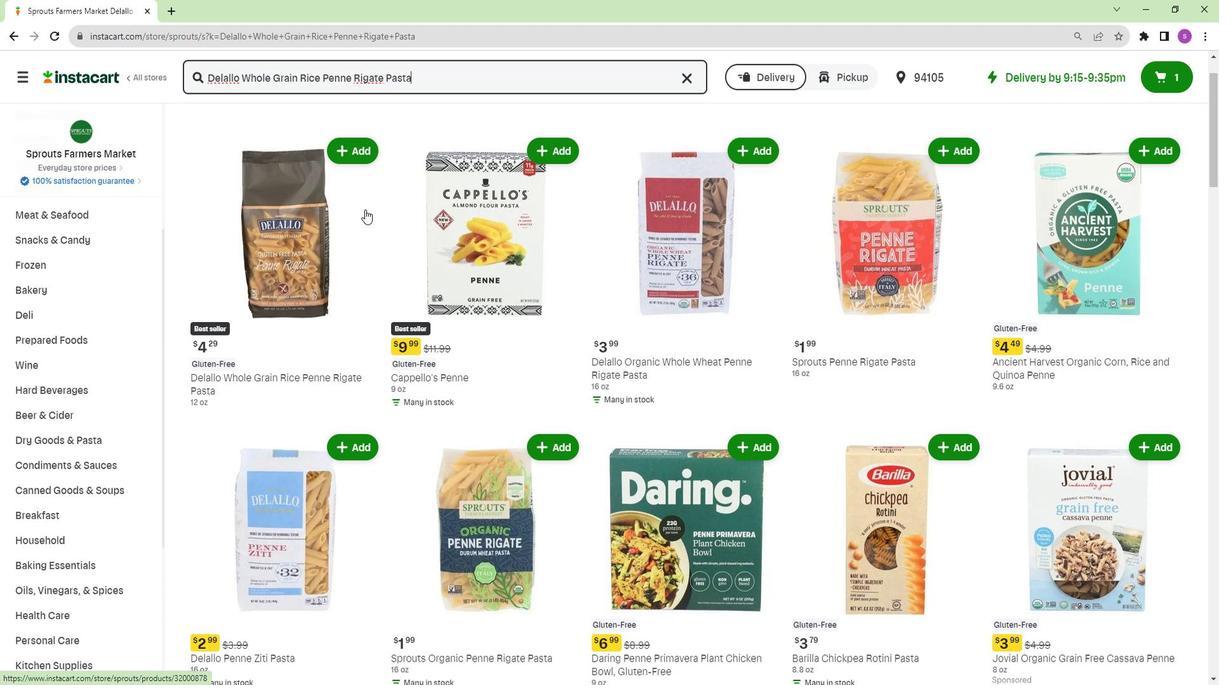 
